 Task: Who designed the Therme Vals spa in Switzerland?
Action: Mouse moved to (96, 105)
Screenshot: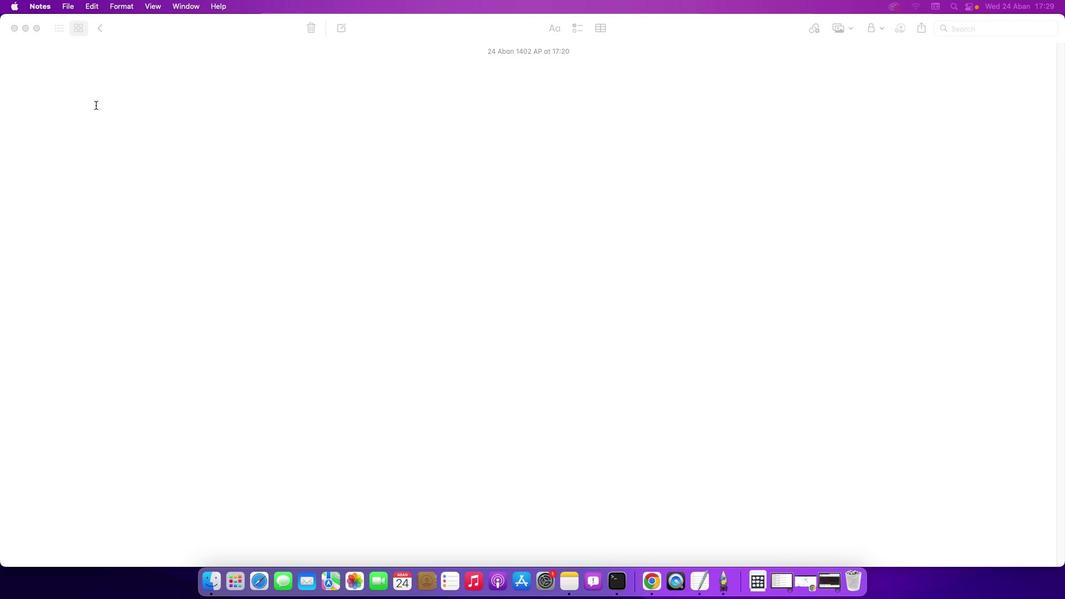 
Action: Mouse pressed left at (96, 105)
Screenshot: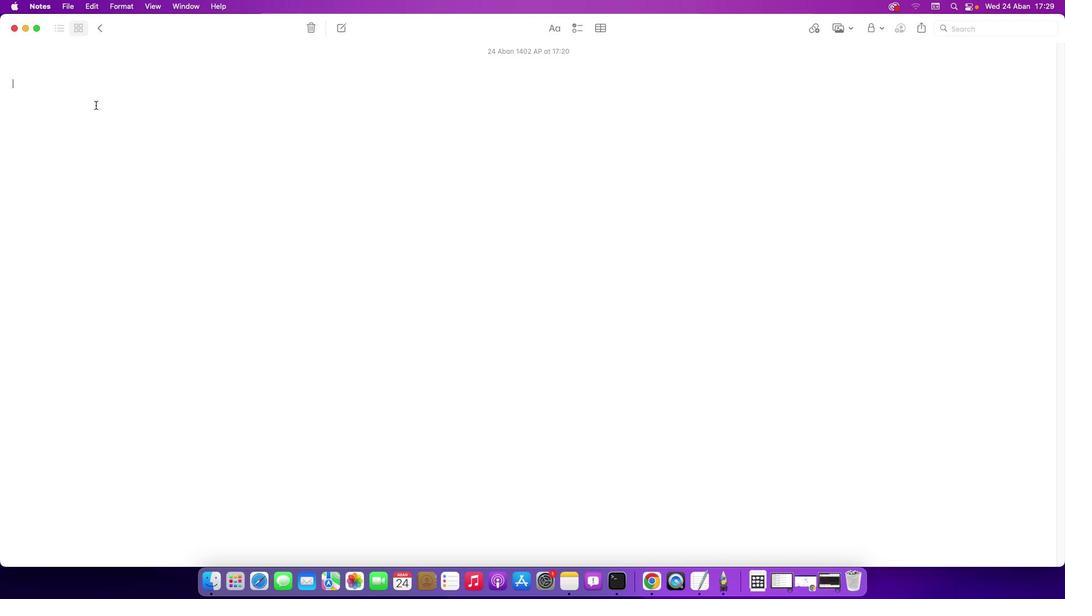
Action: Key pressed Key.shift'W''h''o'Key.space'd''e''s''i''g''n''e''d'Key.space't''h''e'Key.spaceKey.shift'T''h''e''r''m''e'Key.spaceKey.shift'V''a''l''s'Key.space's''p''a'Key.space'i''n'Key.spaceKey.shift'S''w''i''t''z''e''r''l''a''n''d'Key.shift_r'?'Key.enter
Screenshot: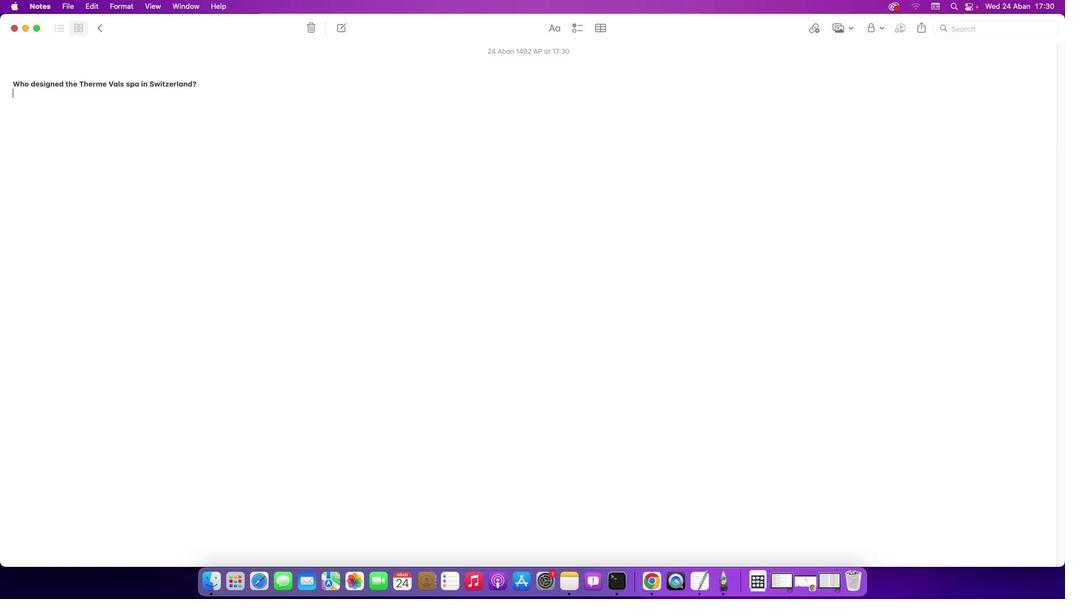
Action: Mouse moved to (804, 582)
Screenshot: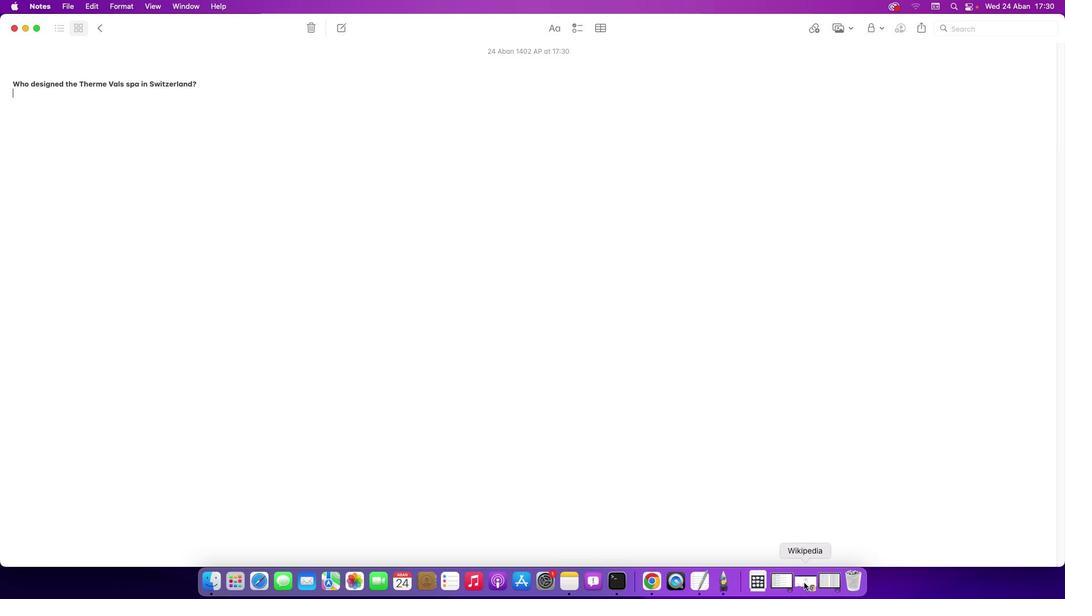 
Action: Mouse pressed left at (804, 582)
Screenshot: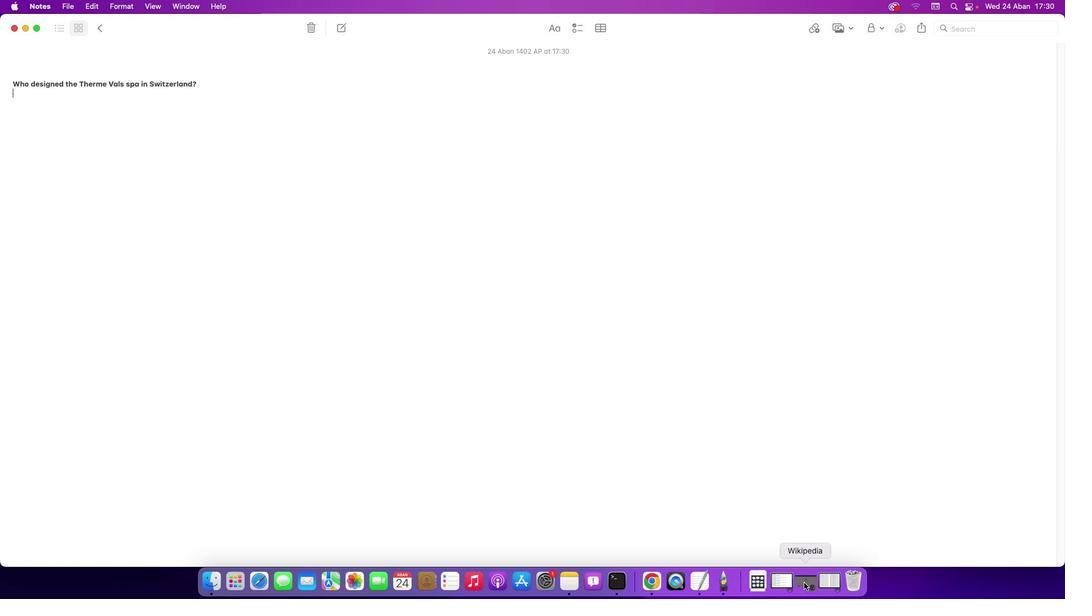 
Action: Mouse moved to (428, 335)
Screenshot: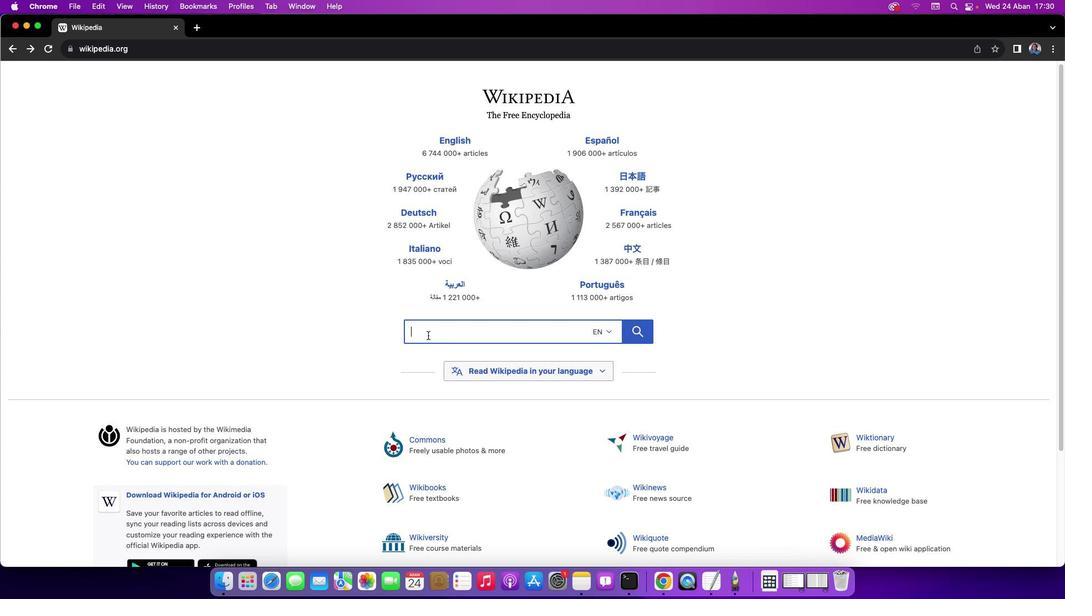 
Action: Mouse pressed left at (428, 335)
Screenshot: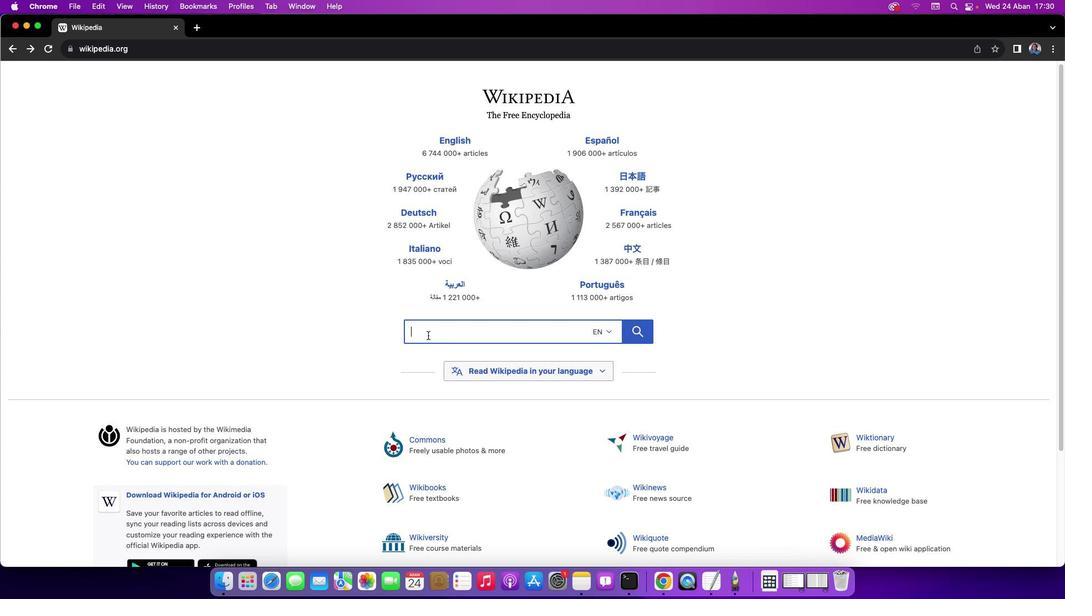 
Action: Mouse moved to (428, 335)
Screenshot: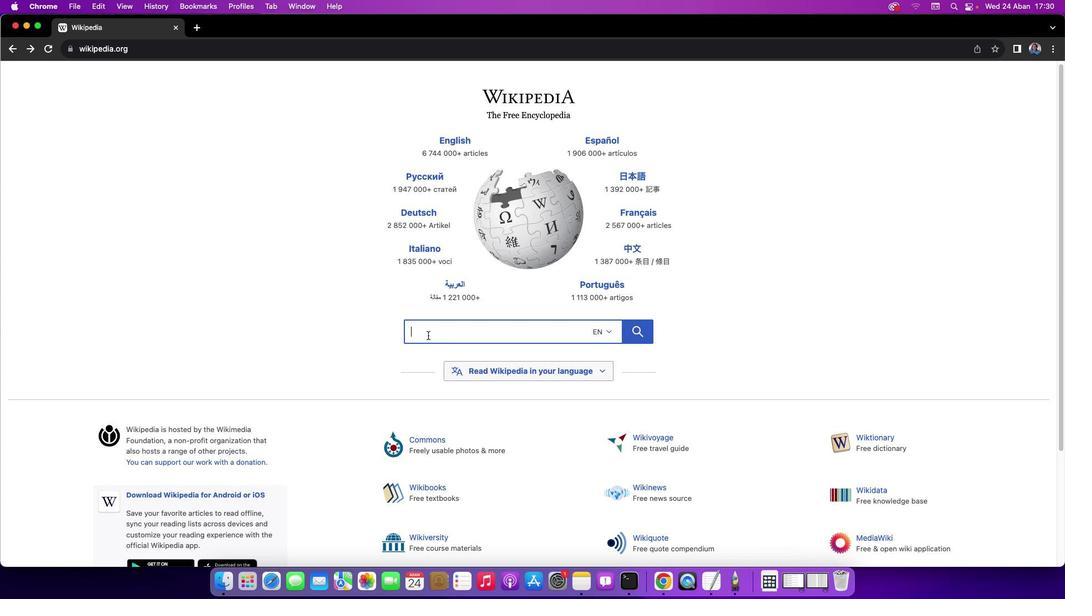 
Action: Key pressed Key.shift'T''h''e''r''m''e'Key.spaceKey.shift'V''a''l''s'Key.space's''p''a'Key.spaceKey.backspace
Screenshot: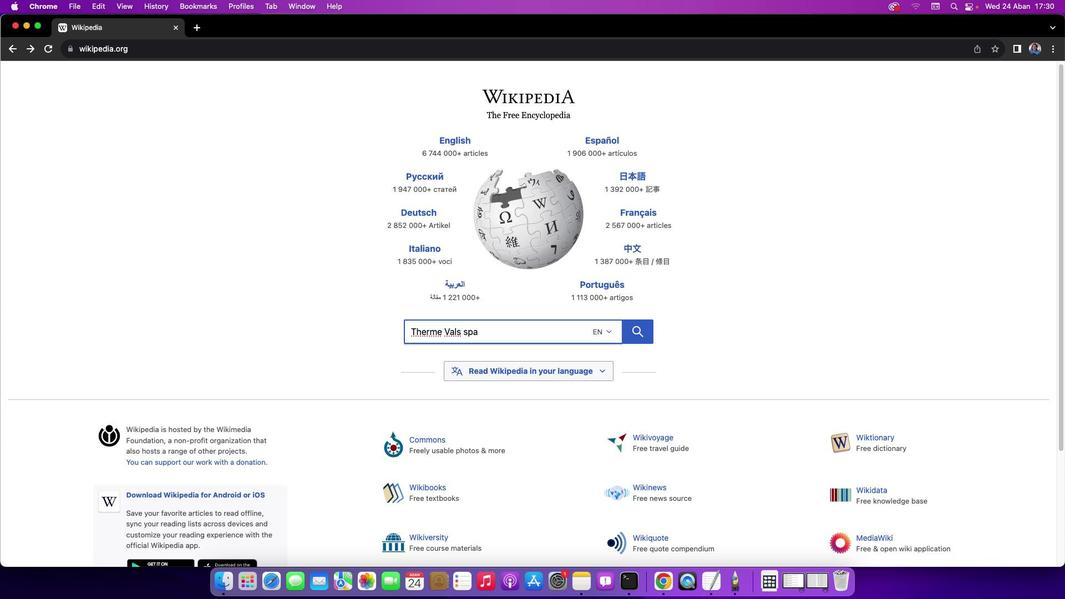 
Action: Mouse moved to (636, 331)
Screenshot: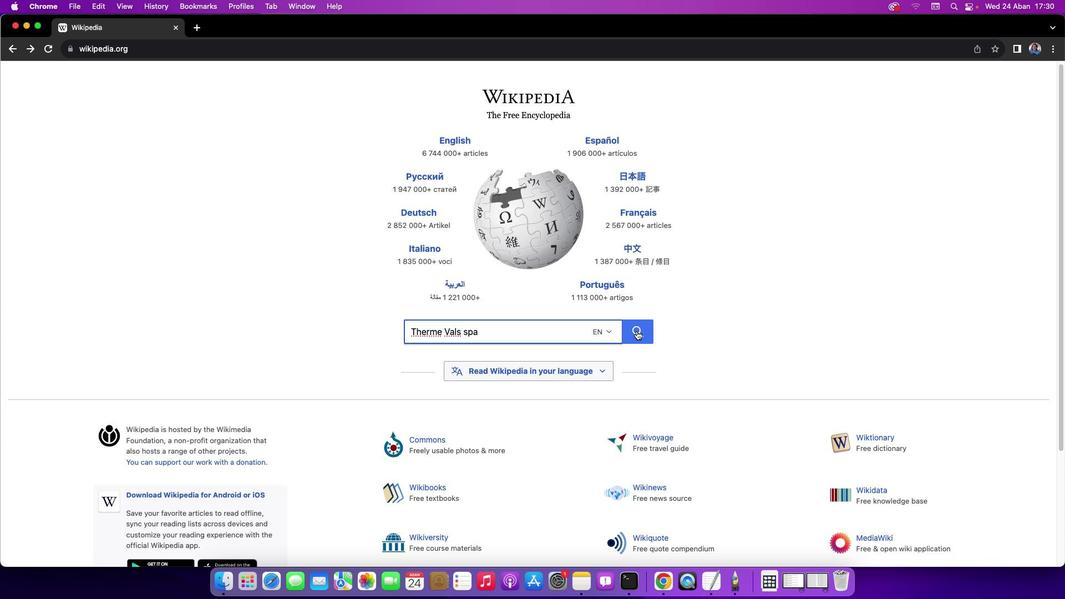 
Action: Mouse pressed left at (636, 331)
Screenshot: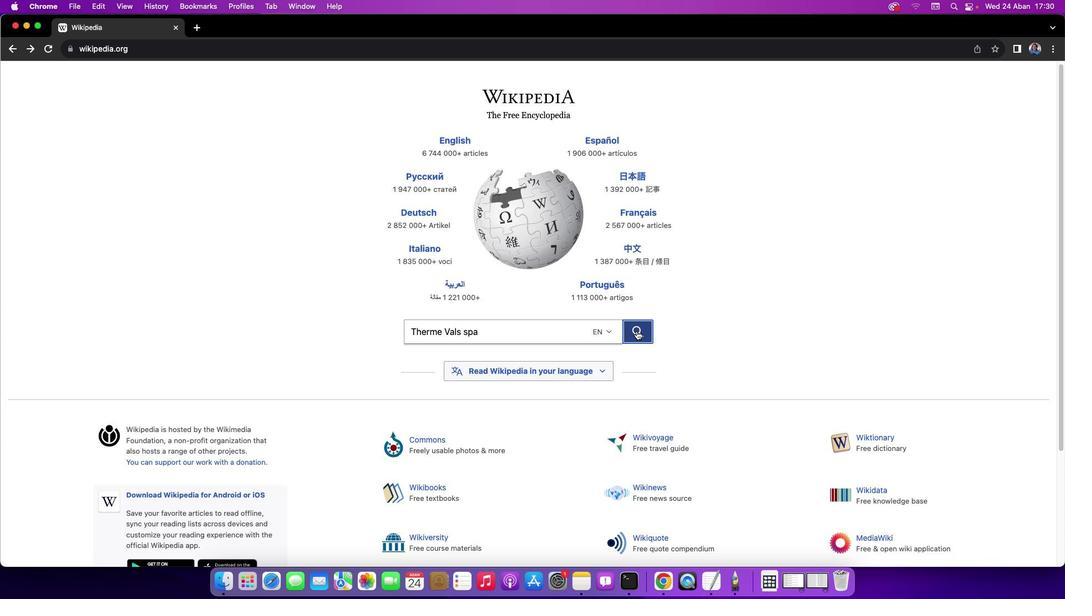
Action: Mouse moved to (222, 303)
Screenshot: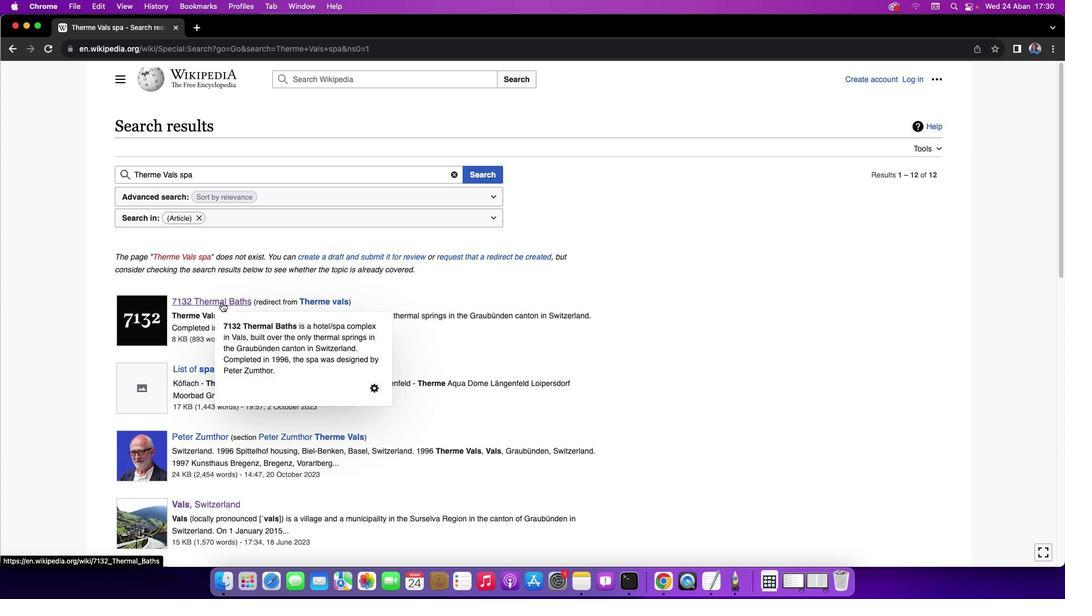 
Action: Mouse pressed left at (222, 303)
Screenshot: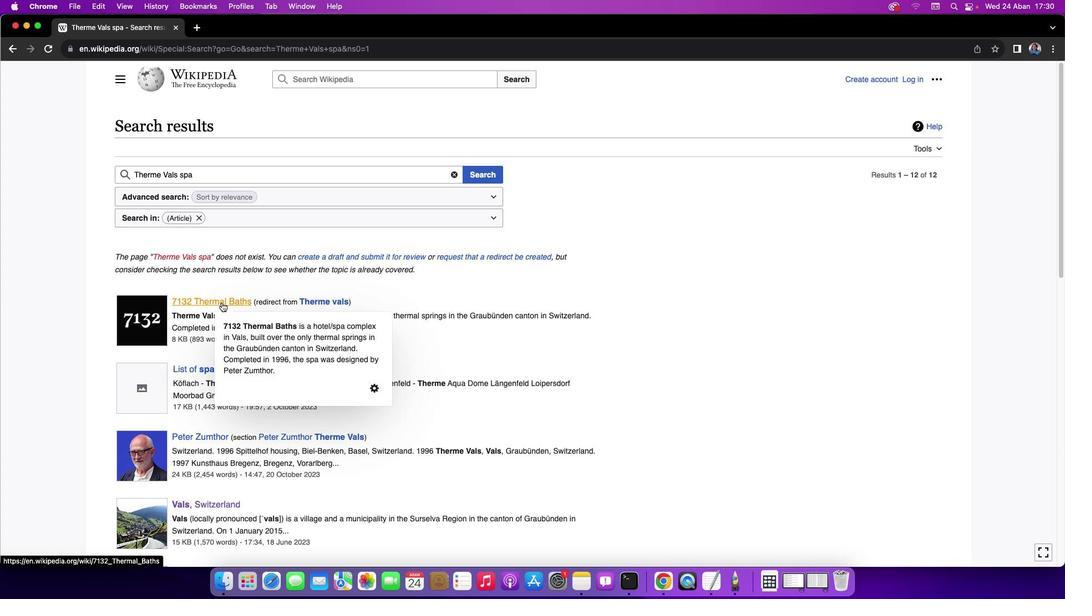 
Action: Mouse moved to (1061, 83)
Screenshot: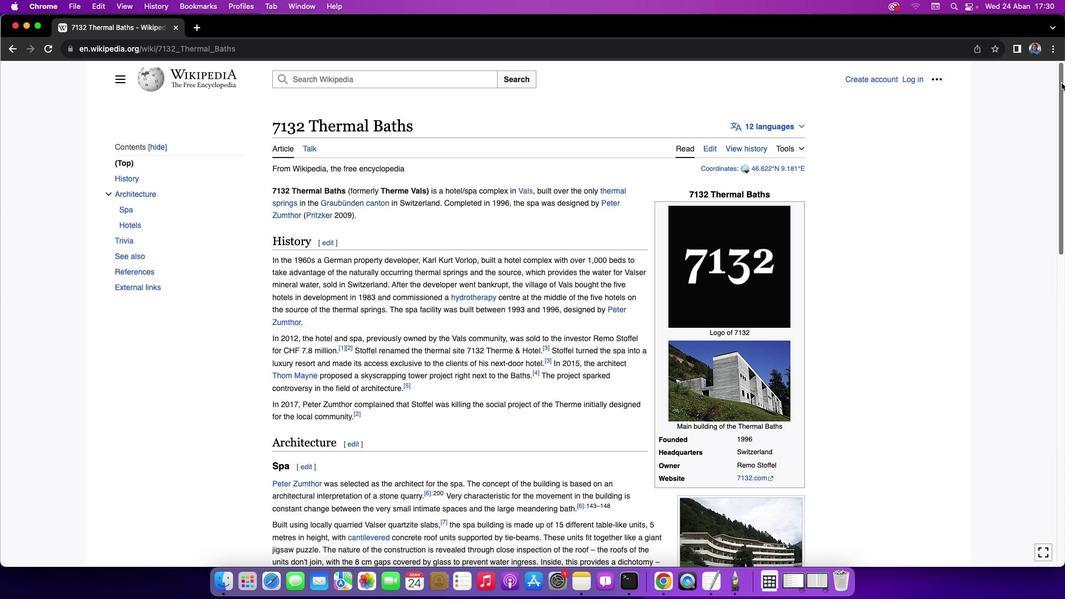 
Action: Mouse pressed left at (1061, 83)
Screenshot: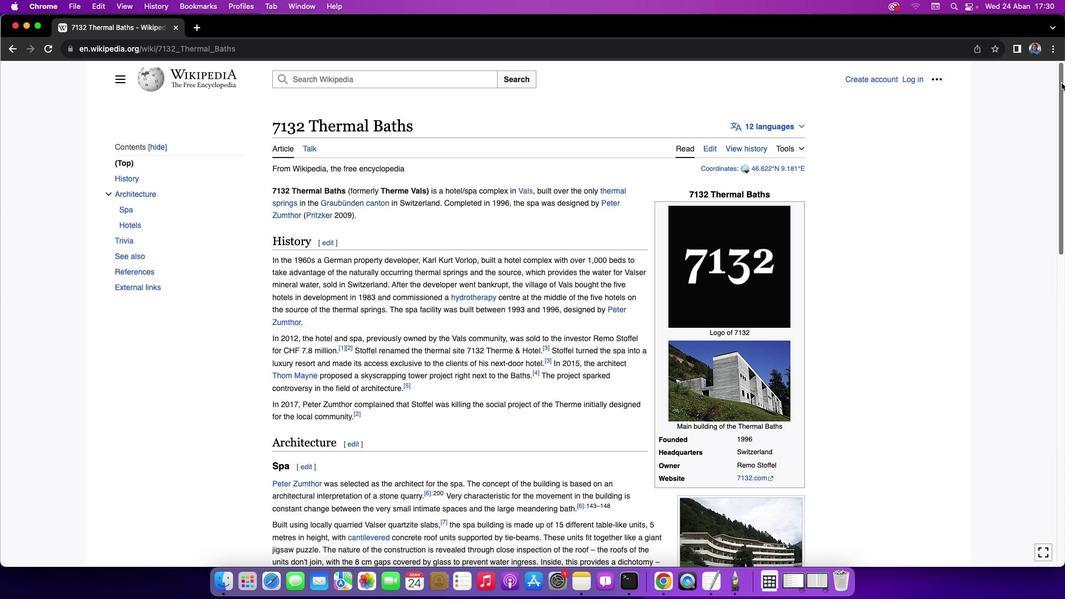 
Action: Mouse moved to (26, 27)
Screenshot: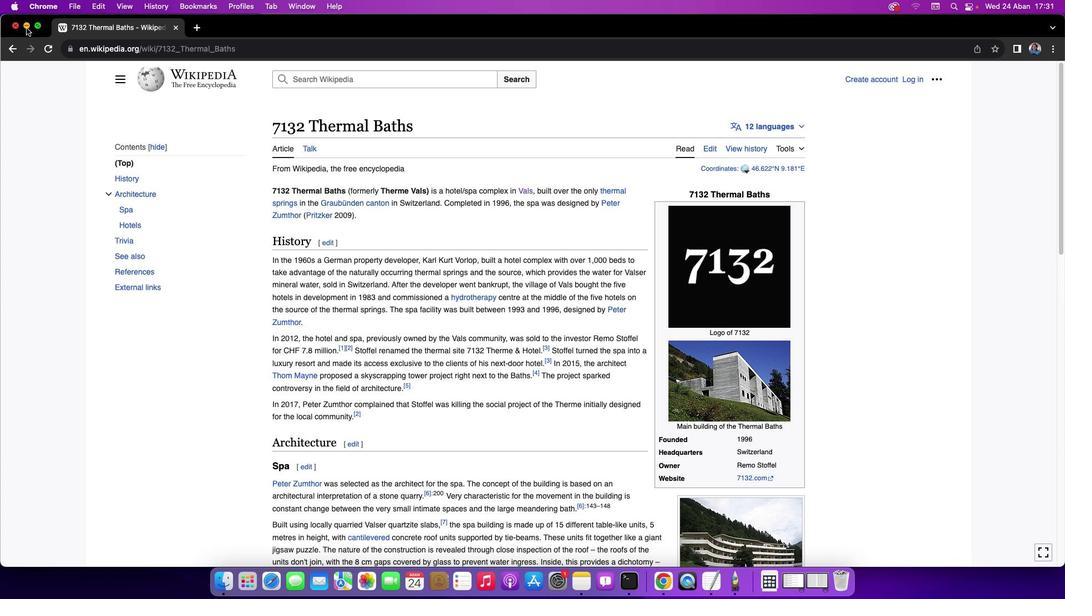 
Action: Mouse pressed left at (26, 27)
Screenshot: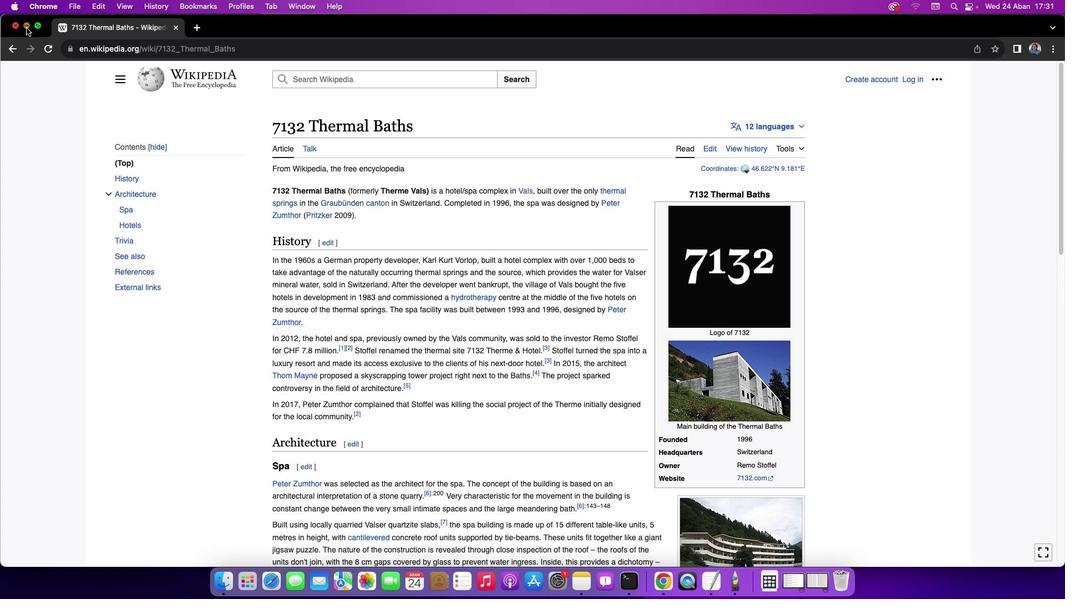 
Action: Mouse moved to (50, 103)
Screenshot: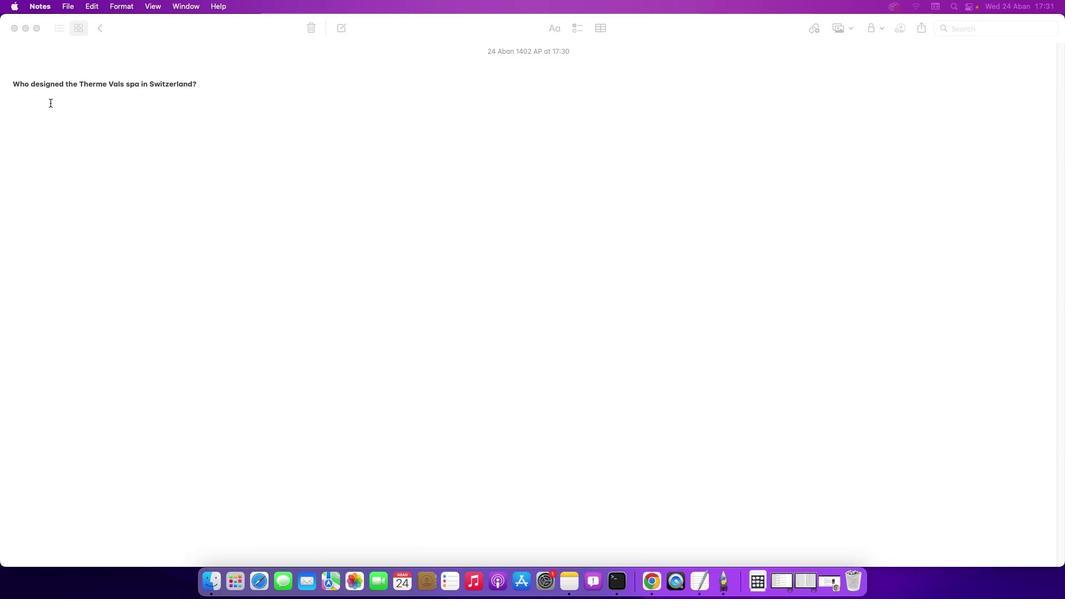 
Action: Mouse pressed left at (50, 103)
Screenshot: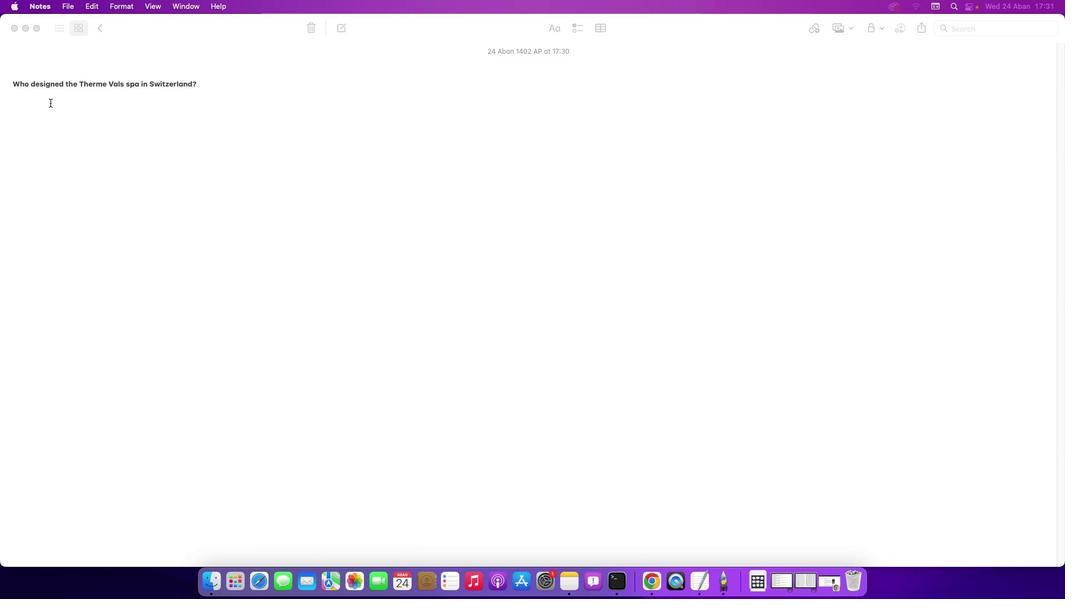 
Action: Mouse moved to (42, 99)
Screenshot: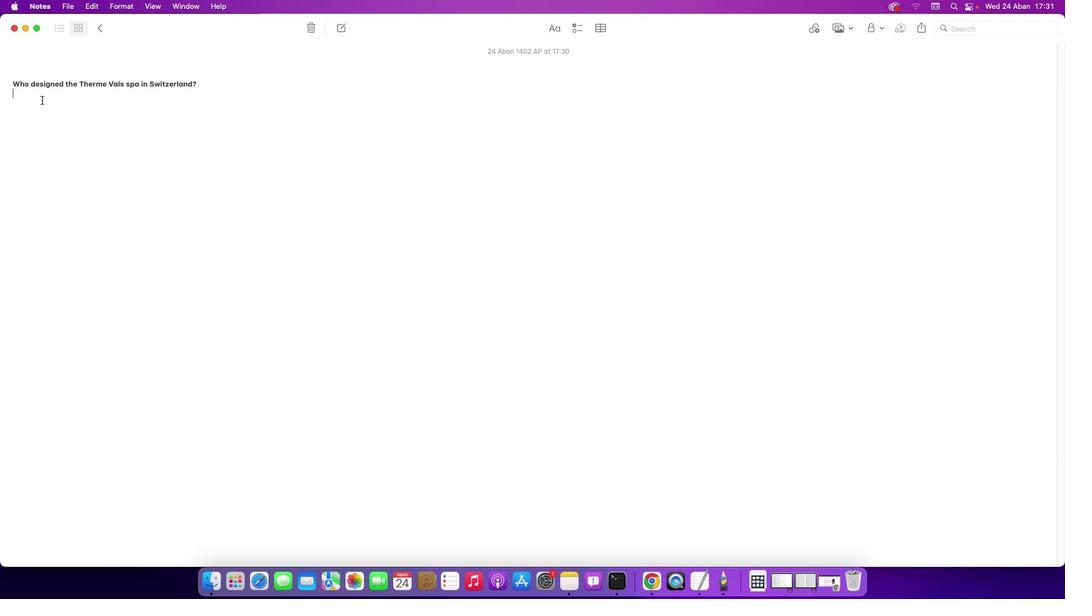 
Action: Key pressed Key.shift'T''h''e'Key.spaceKey.shift'T''h''e''r''m''e'Key.spaceKey.shift'V''a''l''s'Key.spaceKey.shift's''p''a'Key.space'i''n'Key.spaceKey.shift'S''w''i''t''z''e''r''l''a''n''d'Key.space'w''a''s'Key.space'd''e''s''i''g''n''e''d'Key.space'b''y'Key.spaceKey.shift'P''e''t''e''r'Key.spaceKey.shift'Z''u''m''t''h''o''r''.'
Screenshot: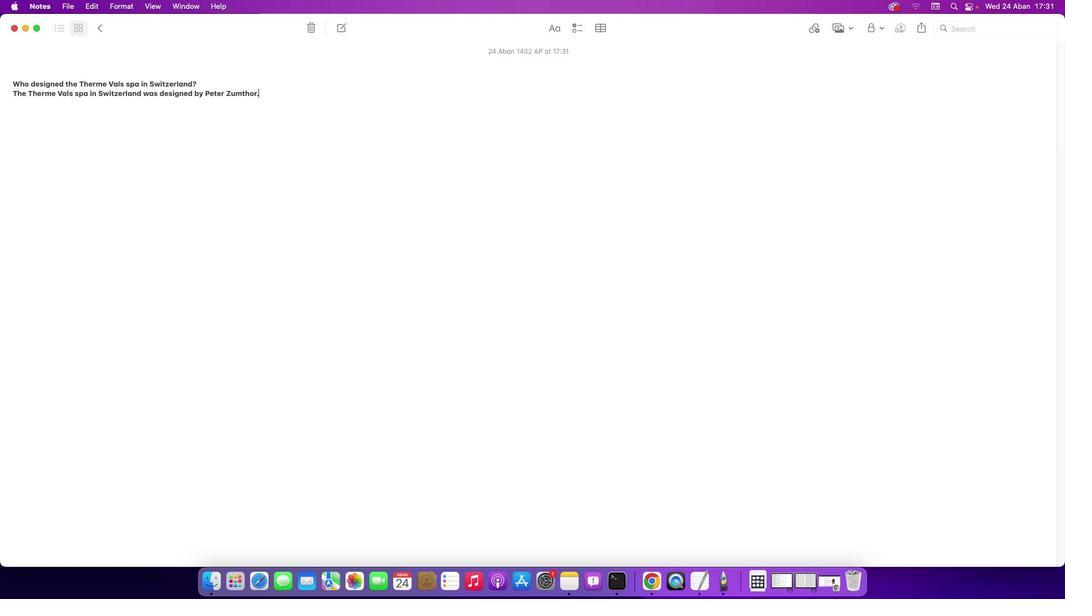 
